 Task: Create Workspace Event Production Services Workspace description Monitor and track website traffic and engagement. Workspace type Operations
Action: Mouse moved to (364, 81)
Screenshot: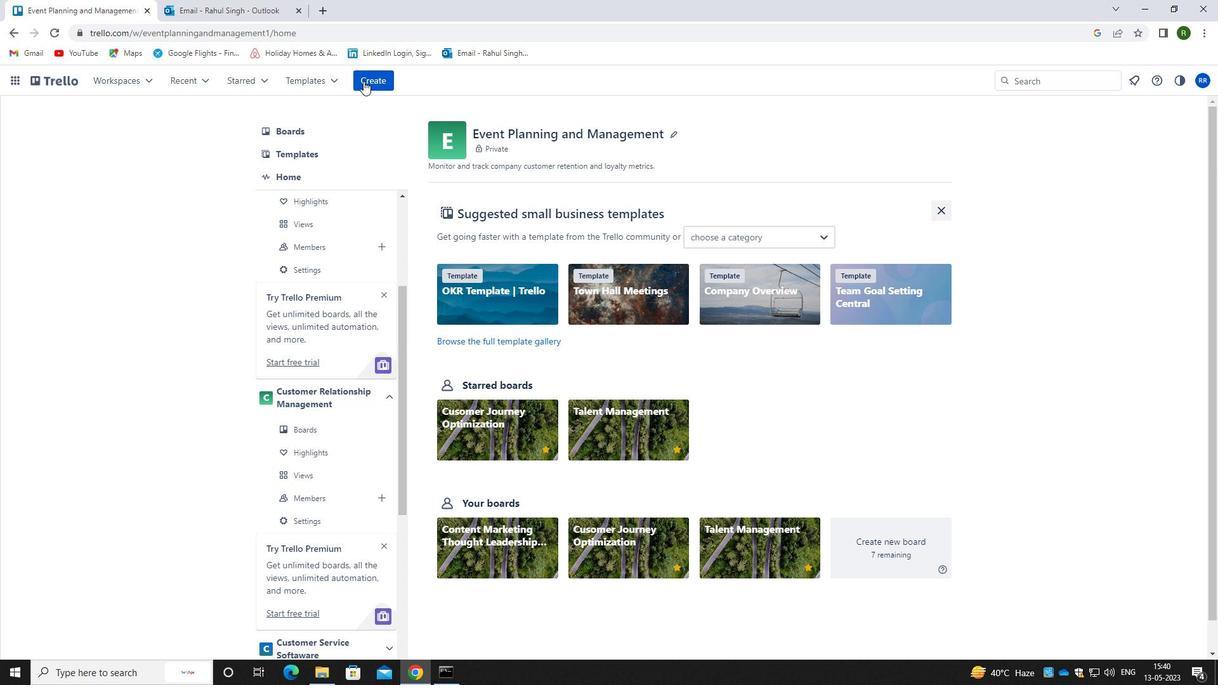 
Action: Mouse pressed left at (364, 81)
Screenshot: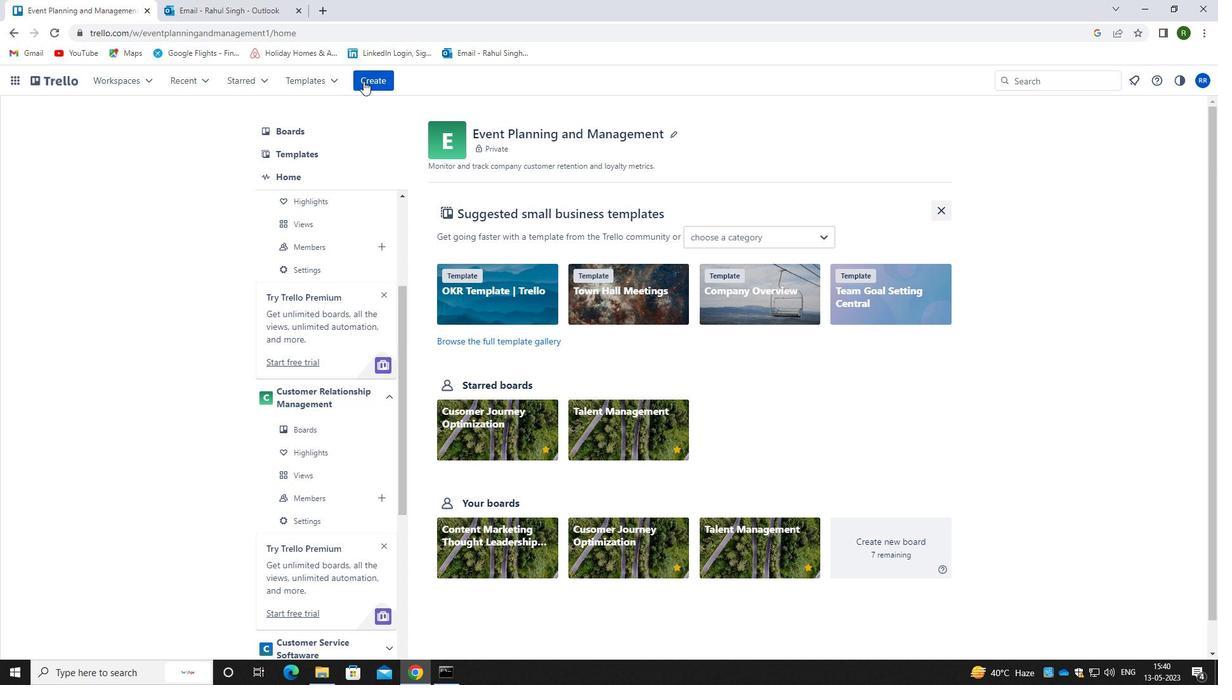 
Action: Mouse moved to (415, 195)
Screenshot: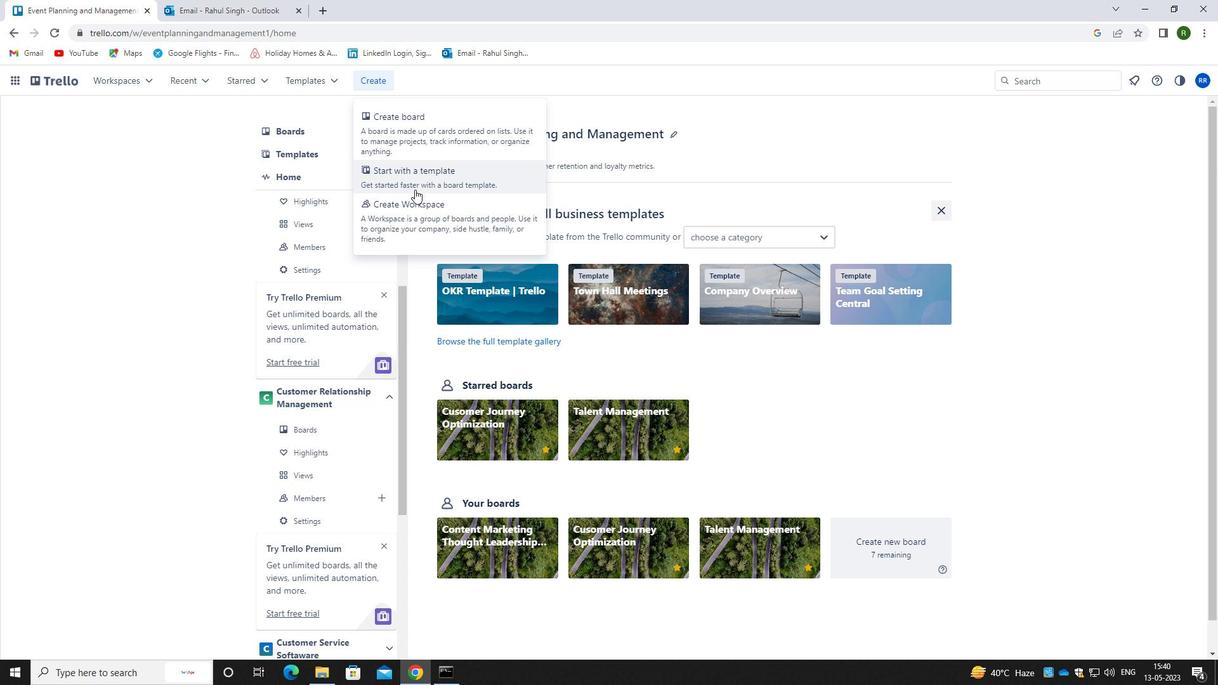 
Action: Mouse pressed left at (415, 195)
Screenshot: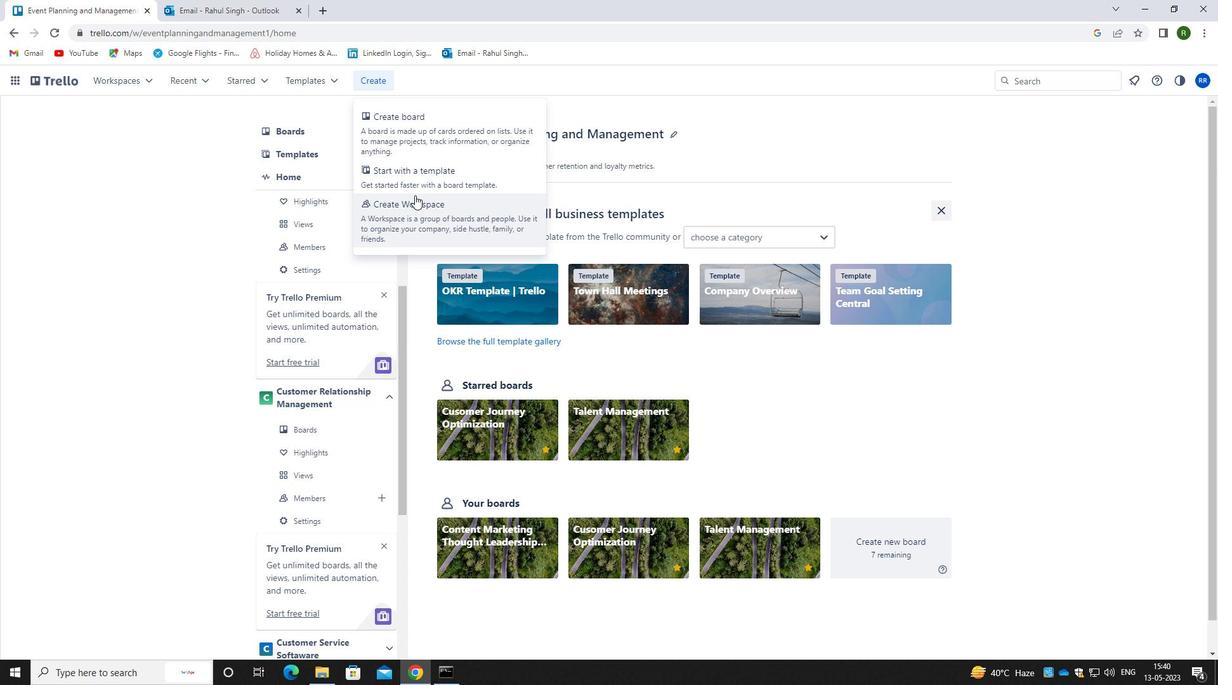
Action: Mouse moved to (411, 237)
Screenshot: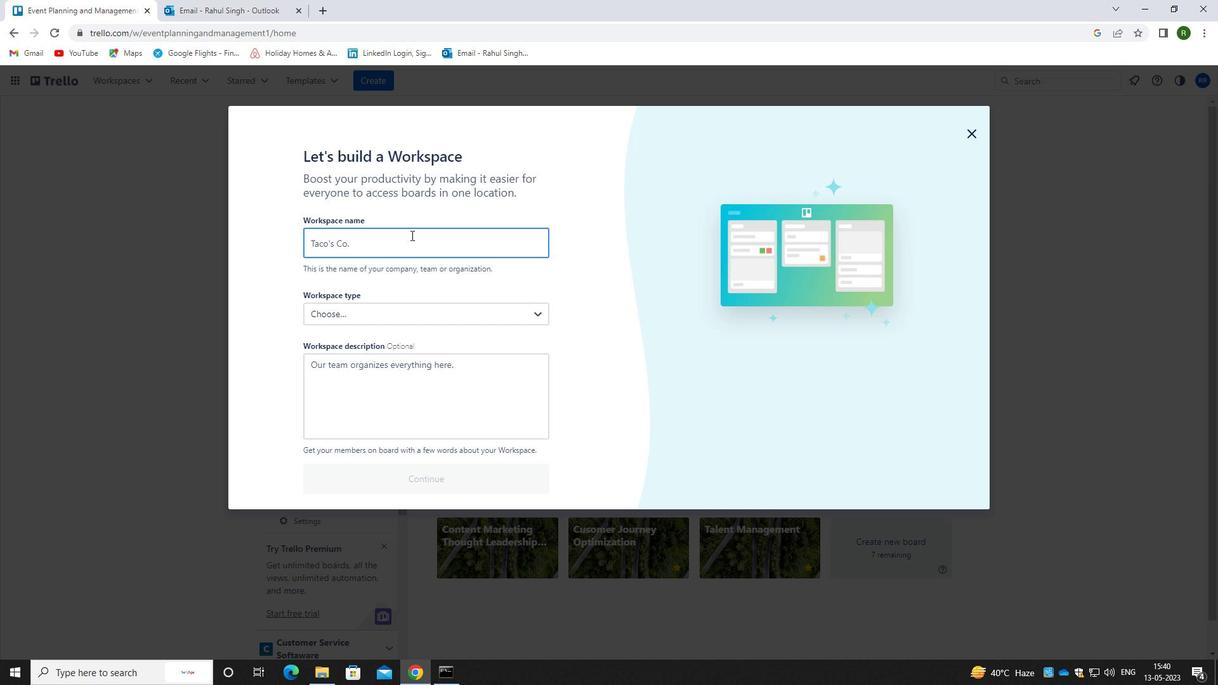 
Action: Key pressed <Key.caps_lock>e<Key.caps_lock>vent<Key.space><Key.caps_lock>p<Key.caps_lock>roduction<Key.space><Key.caps_lock>s<Key.caps_lock>ervices
Screenshot: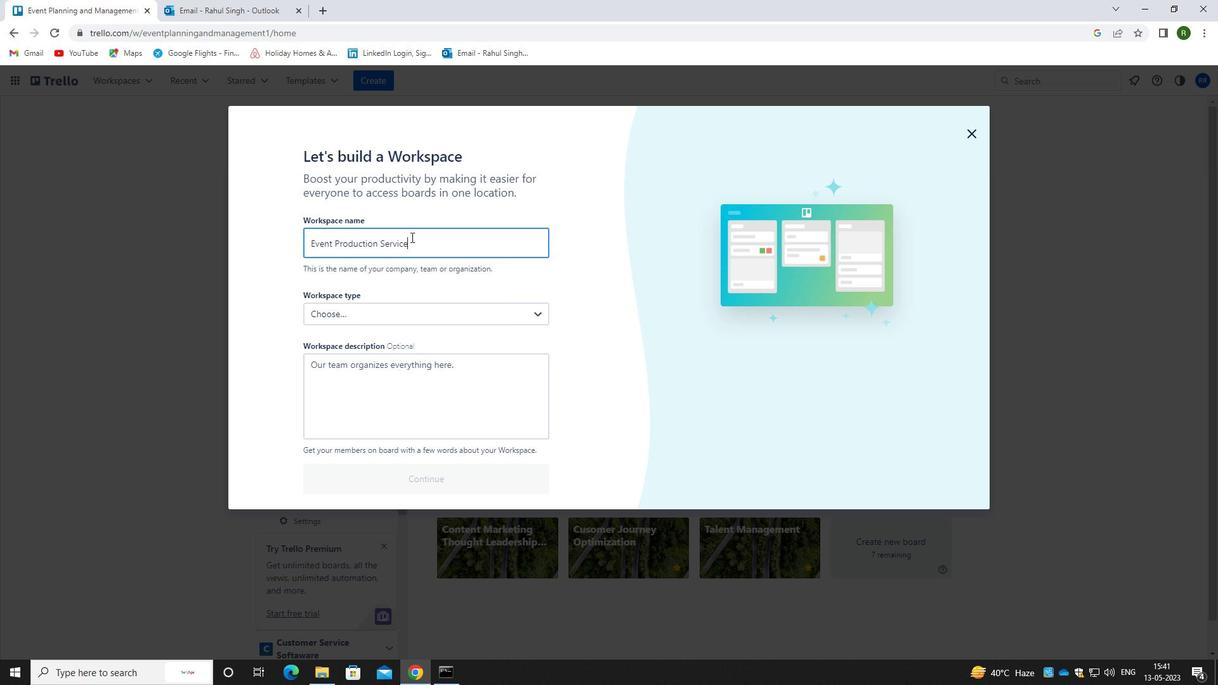 
Action: Mouse moved to (406, 376)
Screenshot: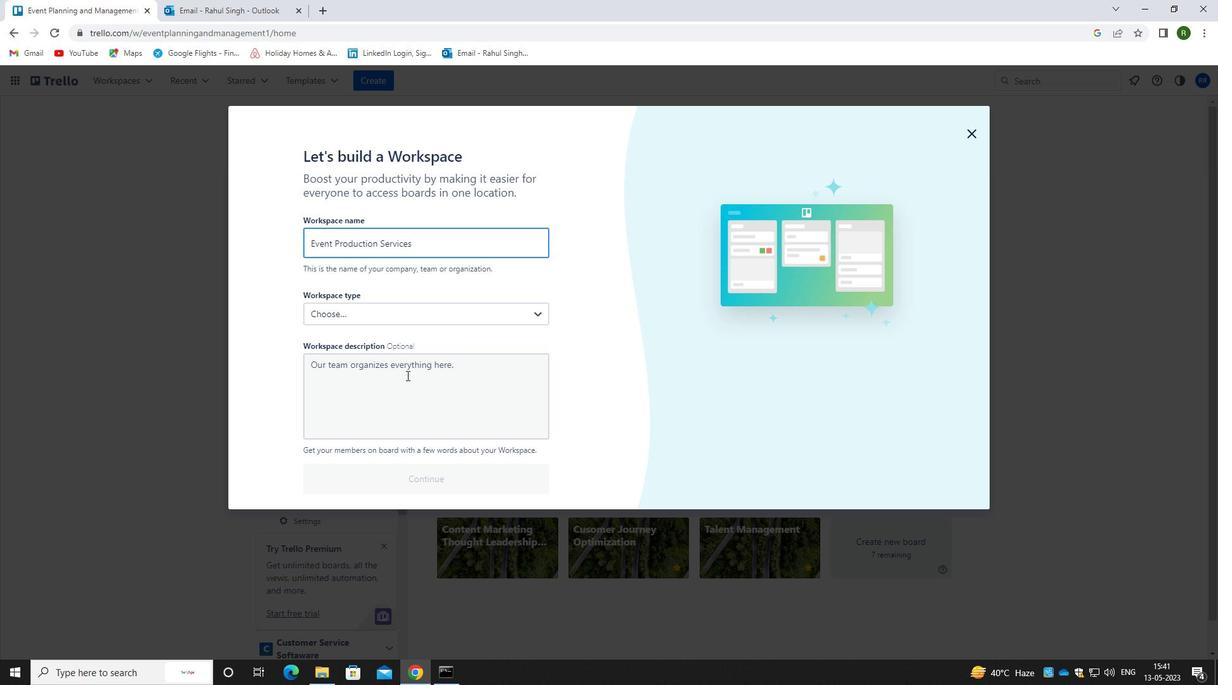 
Action: Mouse pressed left at (406, 376)
Screenshot: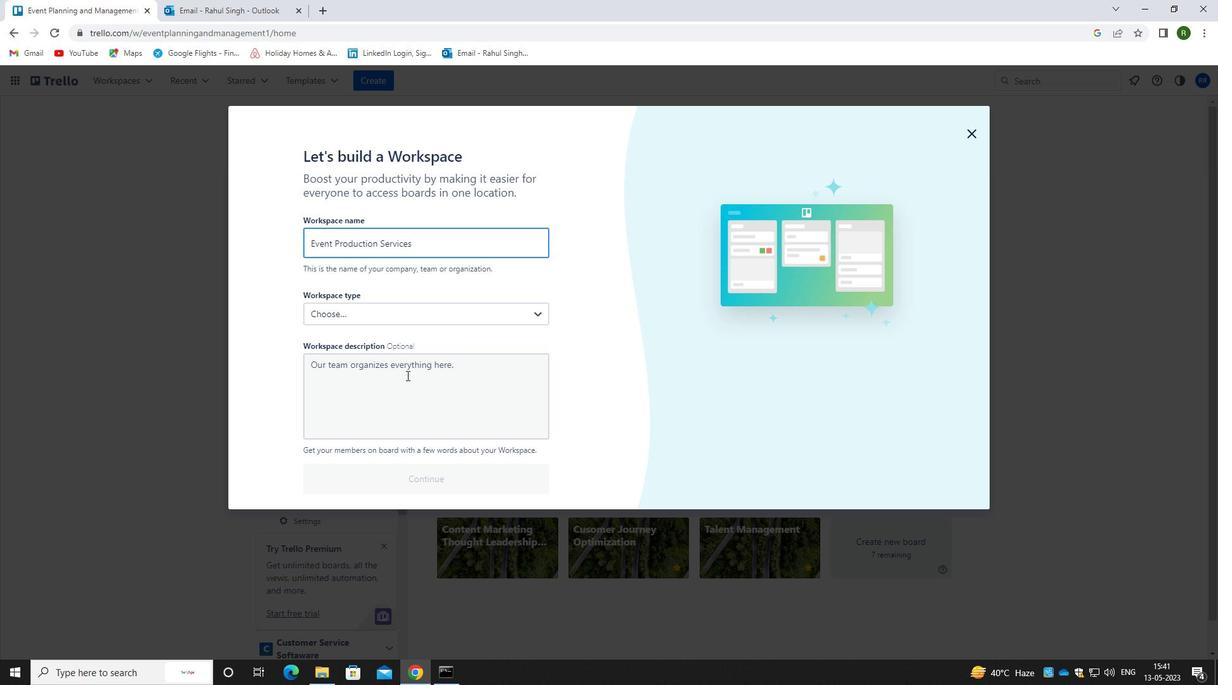 
Action: Mouse moved to (403, 376)
Screenshot: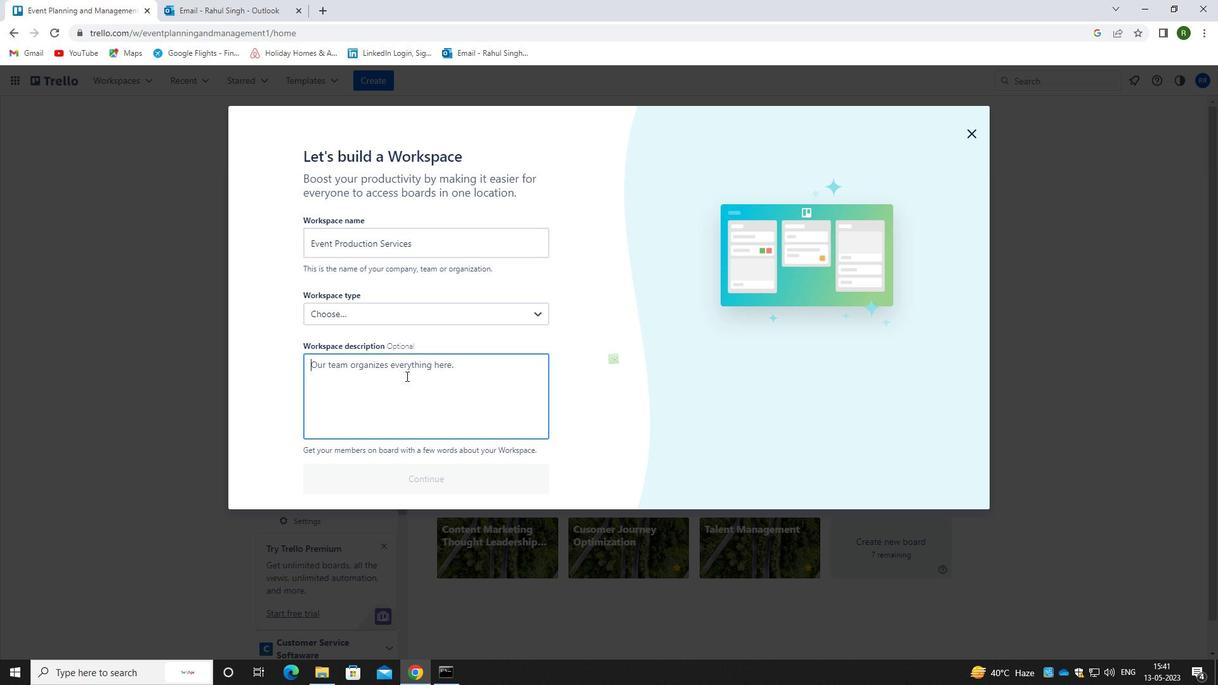 
Action: Key pressed <Key.caps_lock>m<Key.caps_lock>oniter<Key.space>and<Key.space>tra<Key.backspace><Key.backspace><Key.backspace><Key.backspace><Key.backspace><Key.backspace><Key.backspace><Key.backspace><Key.backspace><Key.backspace>or<Key.space>and<Key.space>track<Key.space>website<Key.space>traffic<Key.space>and<Key.space>engagement.
Screenshot: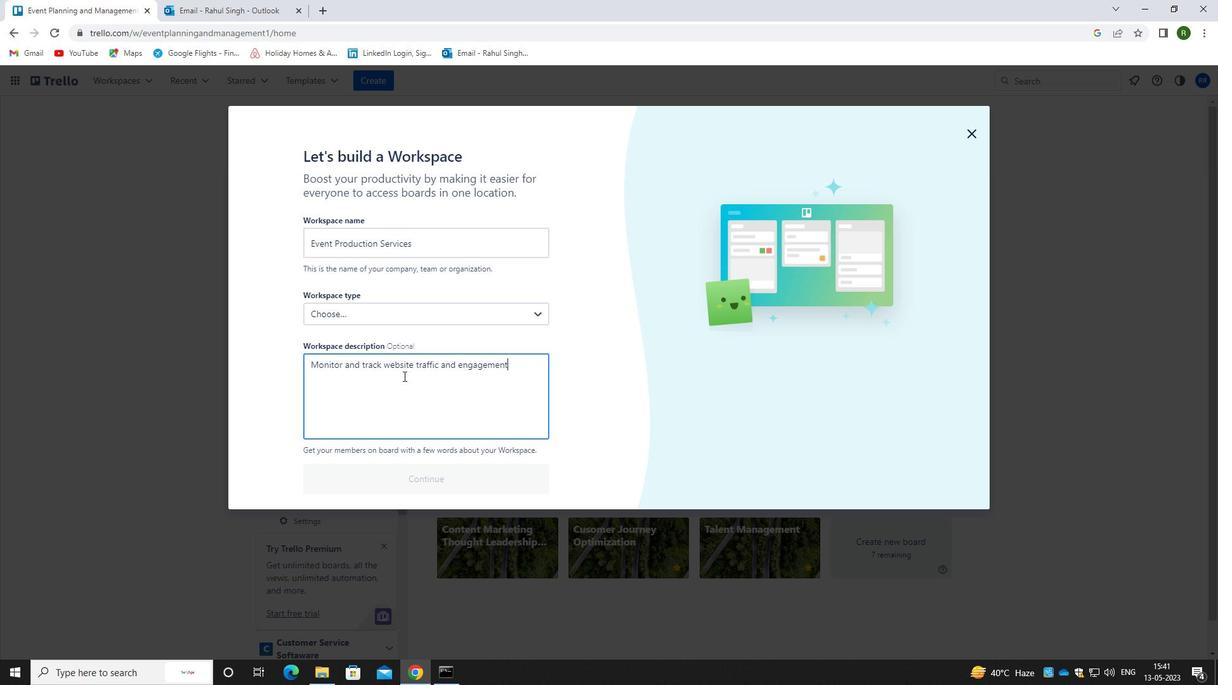
Action: Mouse moved to (434, 323)
Screenshot: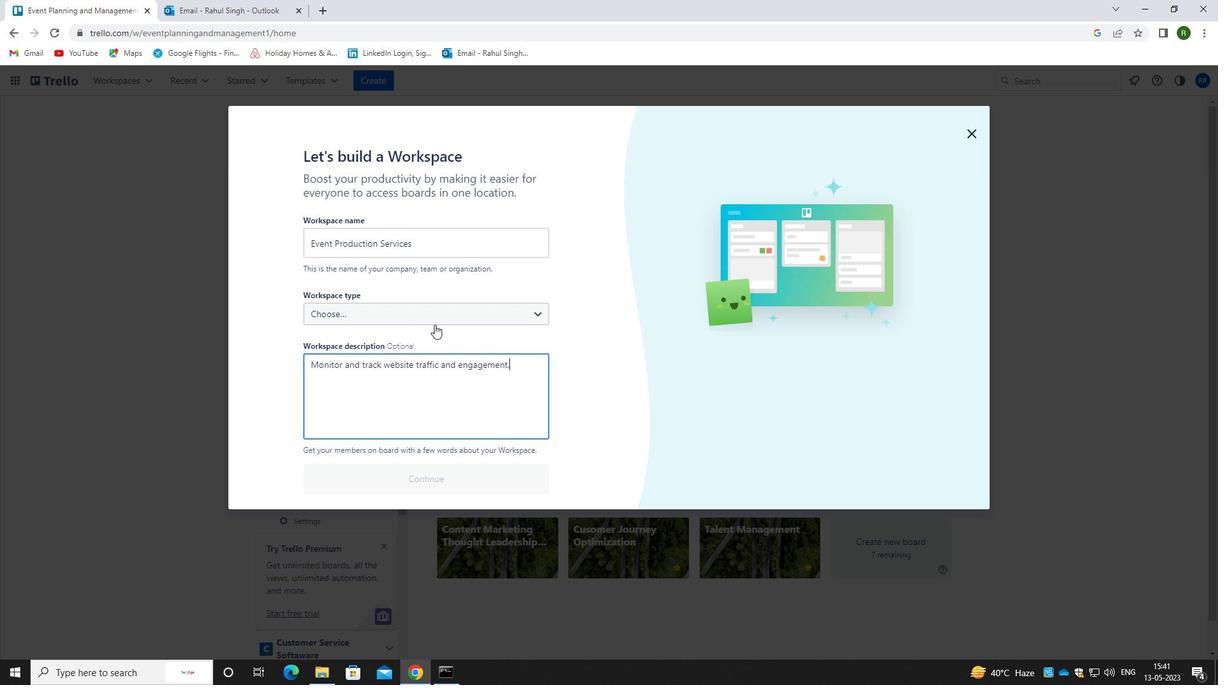 
Action: Mouse pressed left at (434, 323)
Screenshot: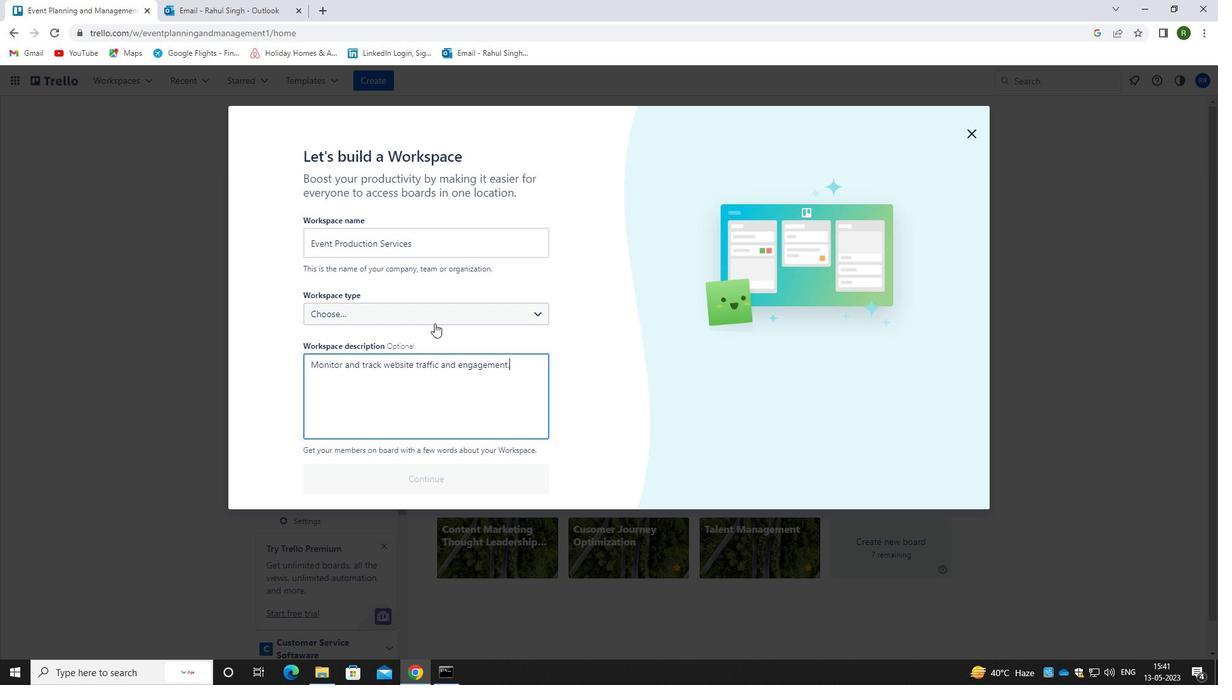 
Action: Mouse moved to (396, 430)
Screenshot: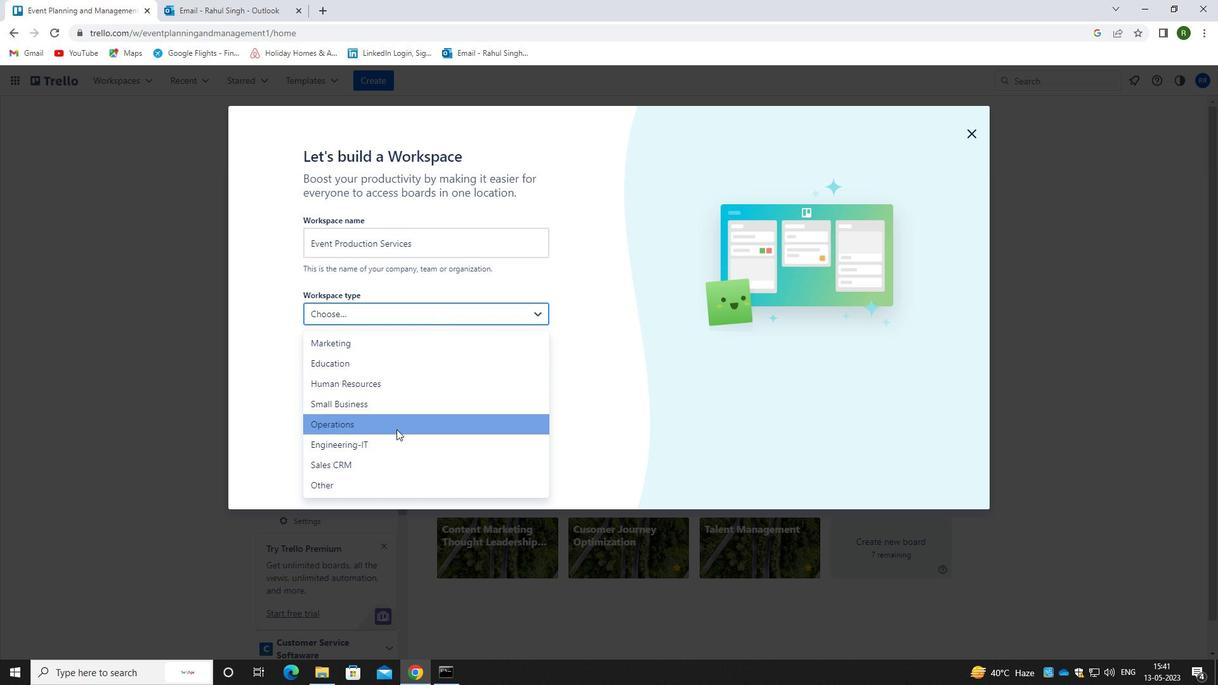 
Action: Mouse pressed left at (396, 430)
Screenshot: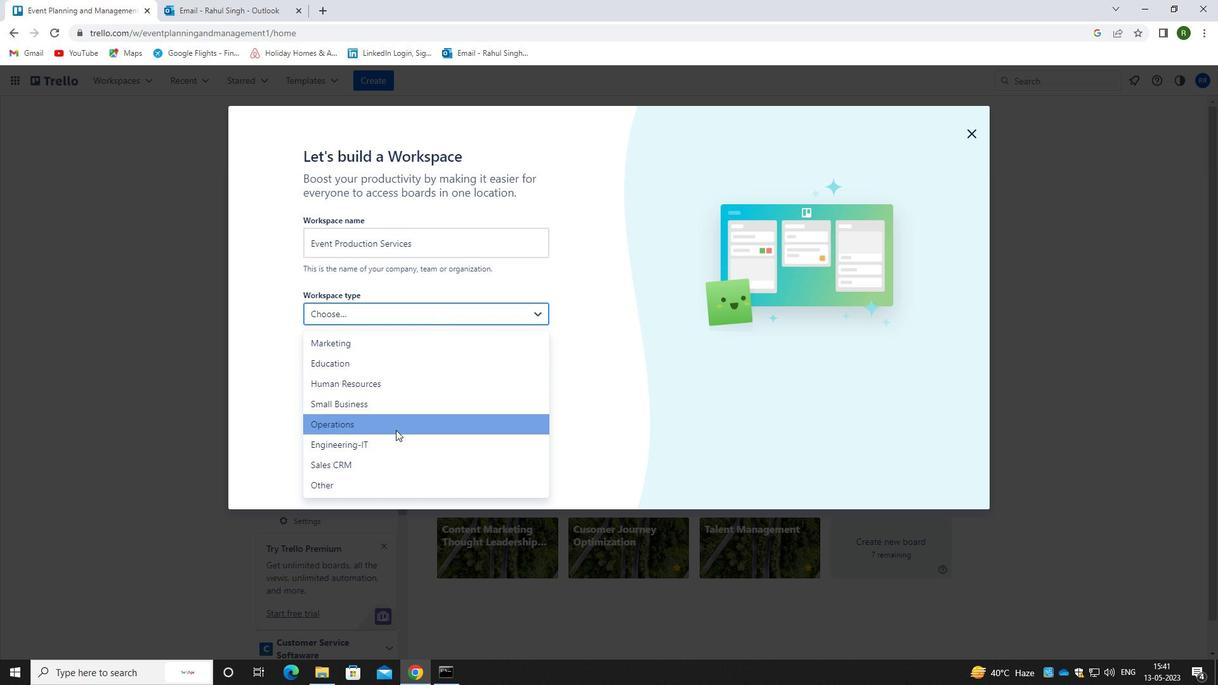 
Action: Mouse moved to (424, 477)
Screenshot: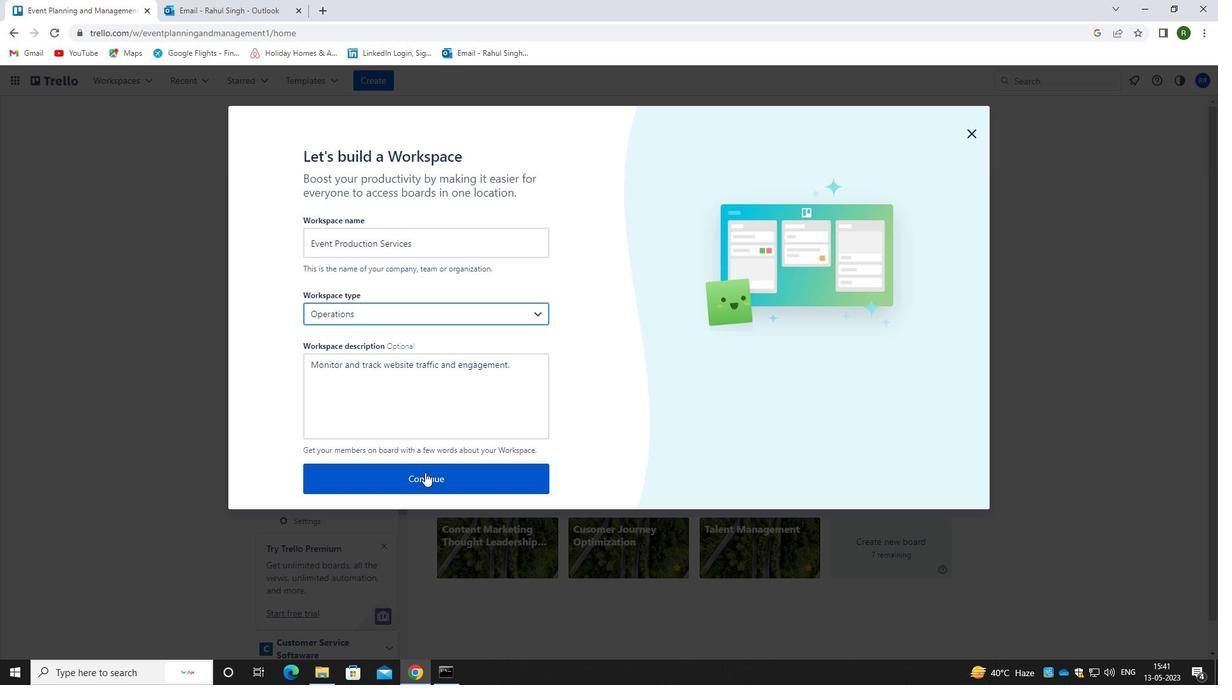 
Action: Mouse pressed left at (424, 477)
Screenshot: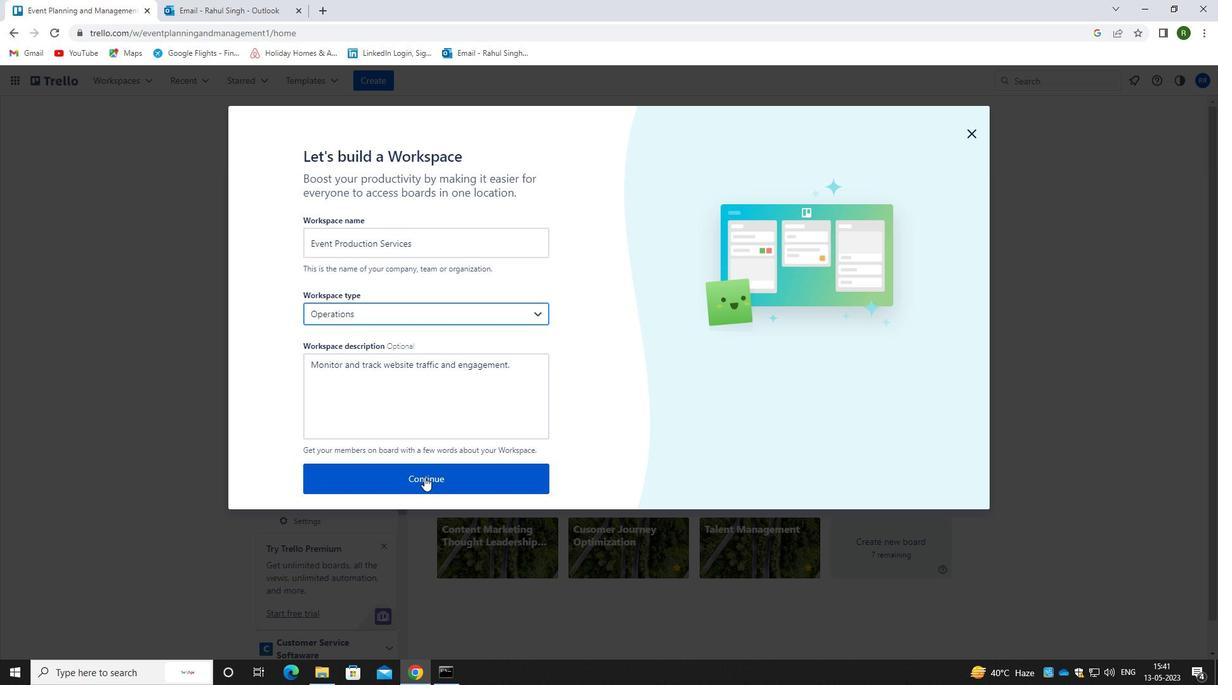
Action: Mouse moved to (441, 349)
Screenshot: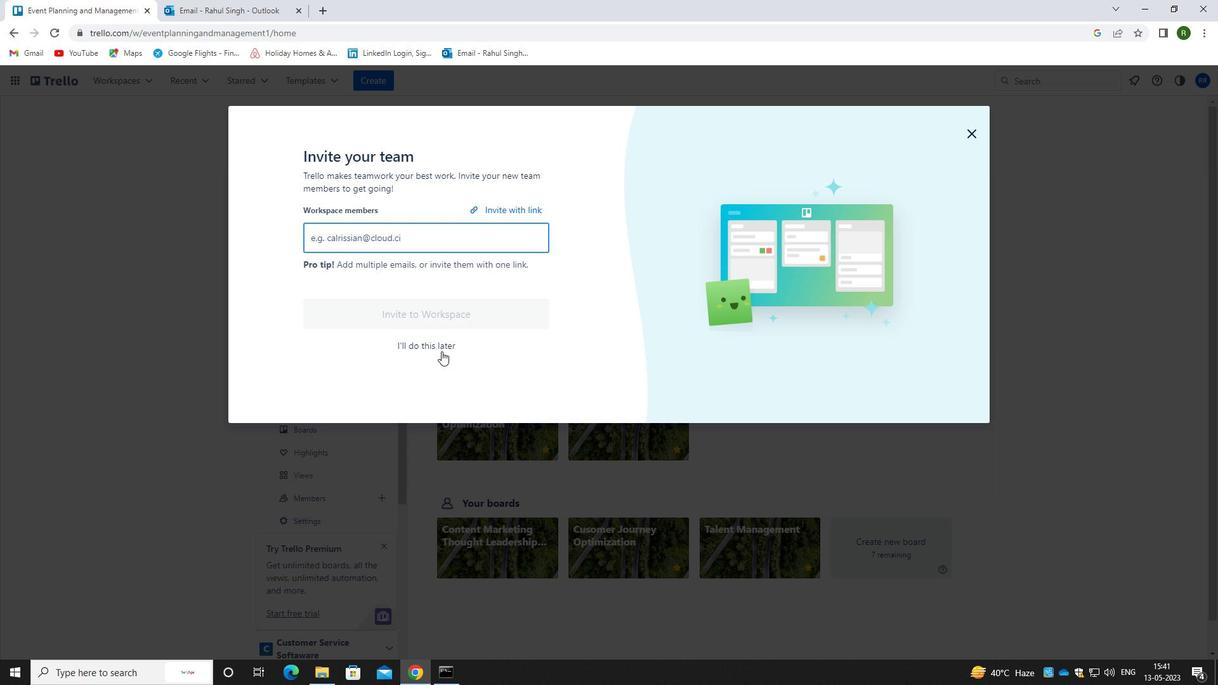 
Action: Mouse pressed left at (441, 349)
Screenshot: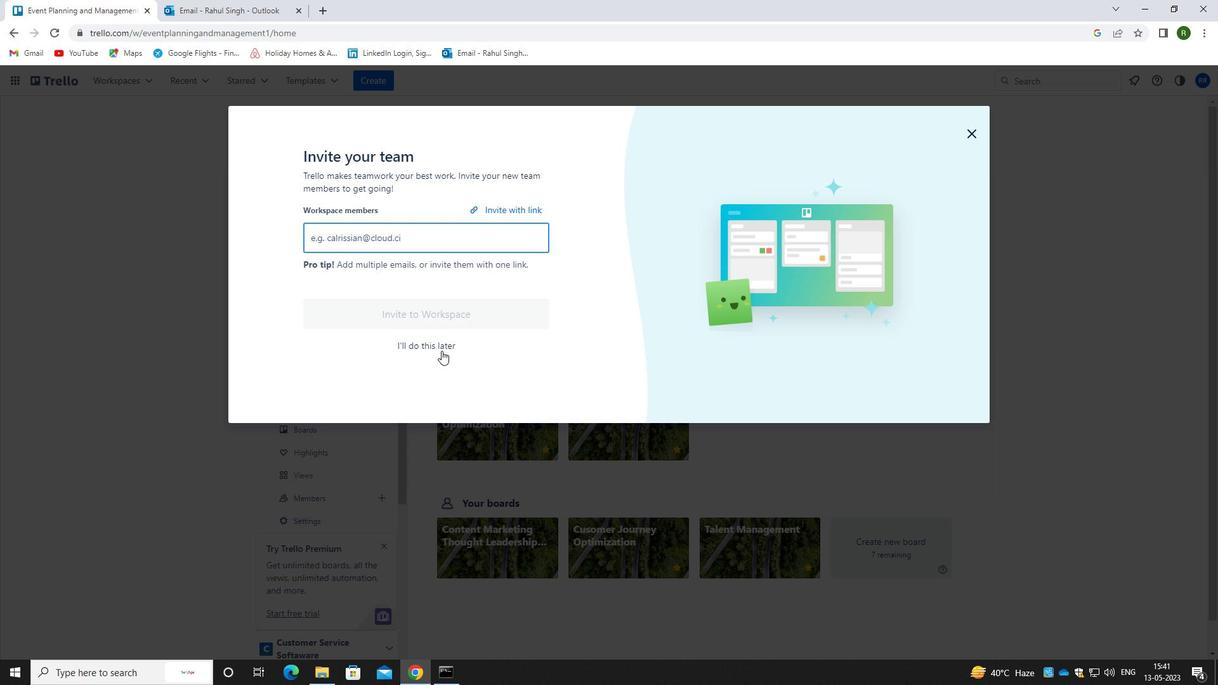 
Action: Mouse moved to (467, 408)
Screenshot: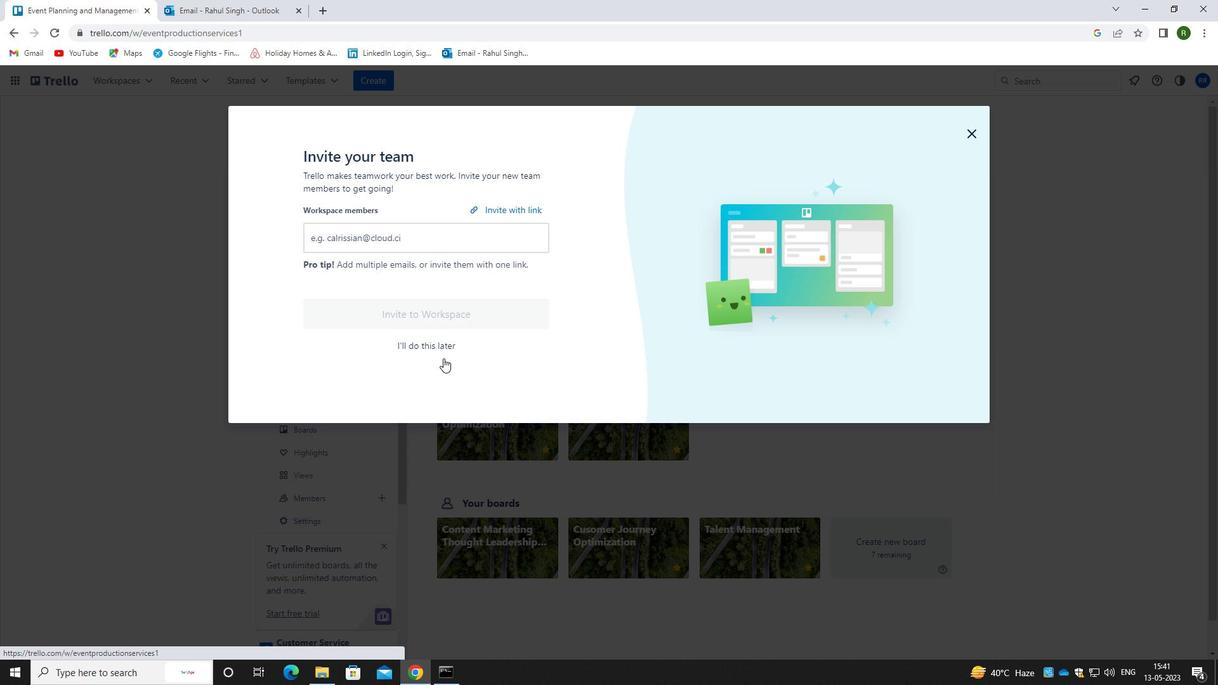 
